 Task: Select company name "Google".
Action: Mouse moved to (900, 115)
Screenshot: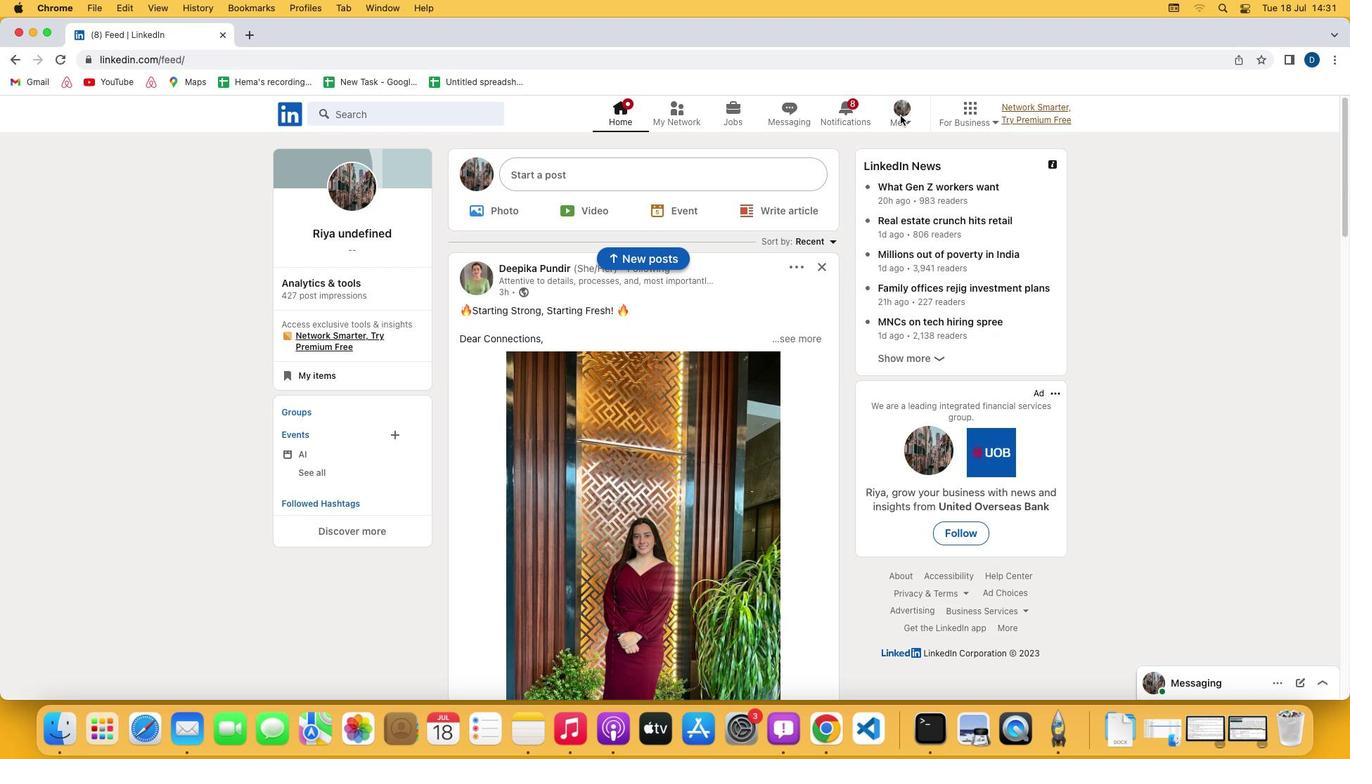
Action: Mouse pressed left at (900, 115)
Screenshot: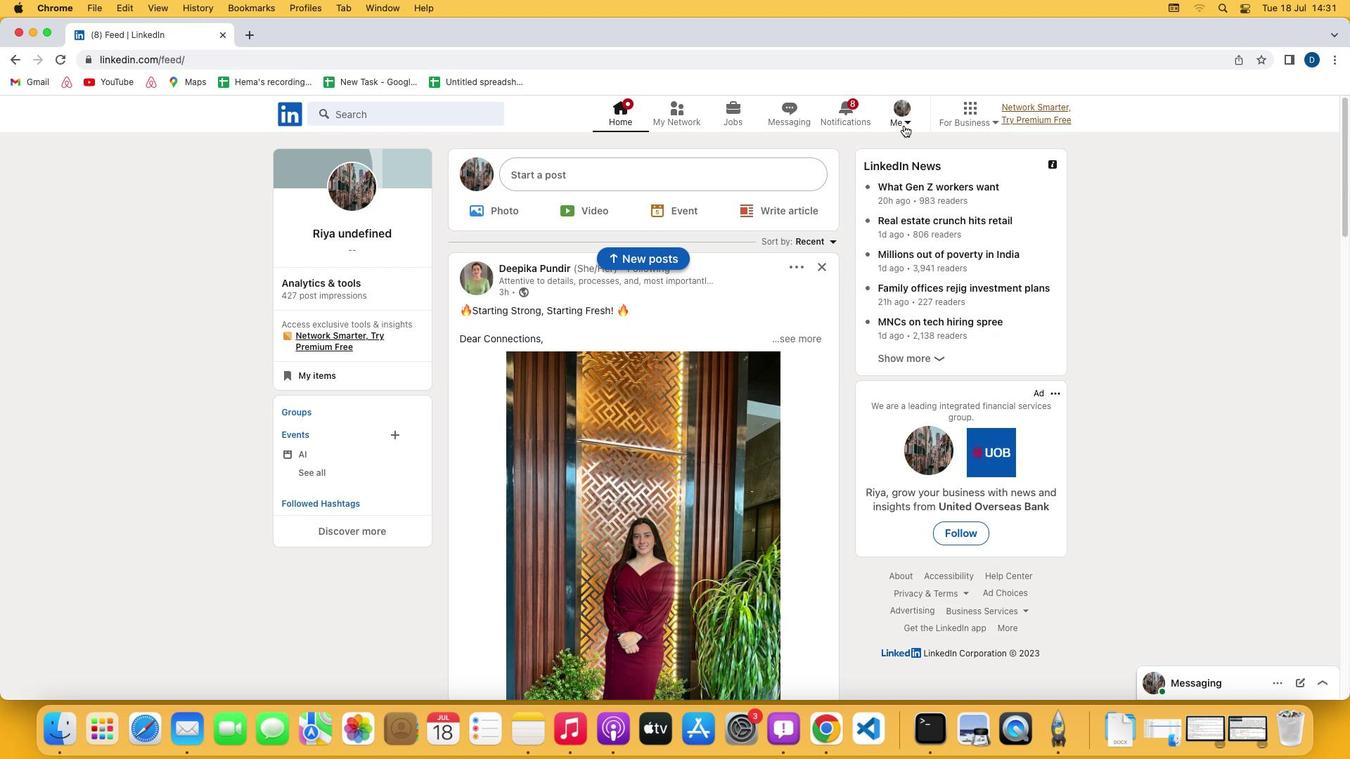 
Action: Mouse moved to (907, 122)
Screenshot: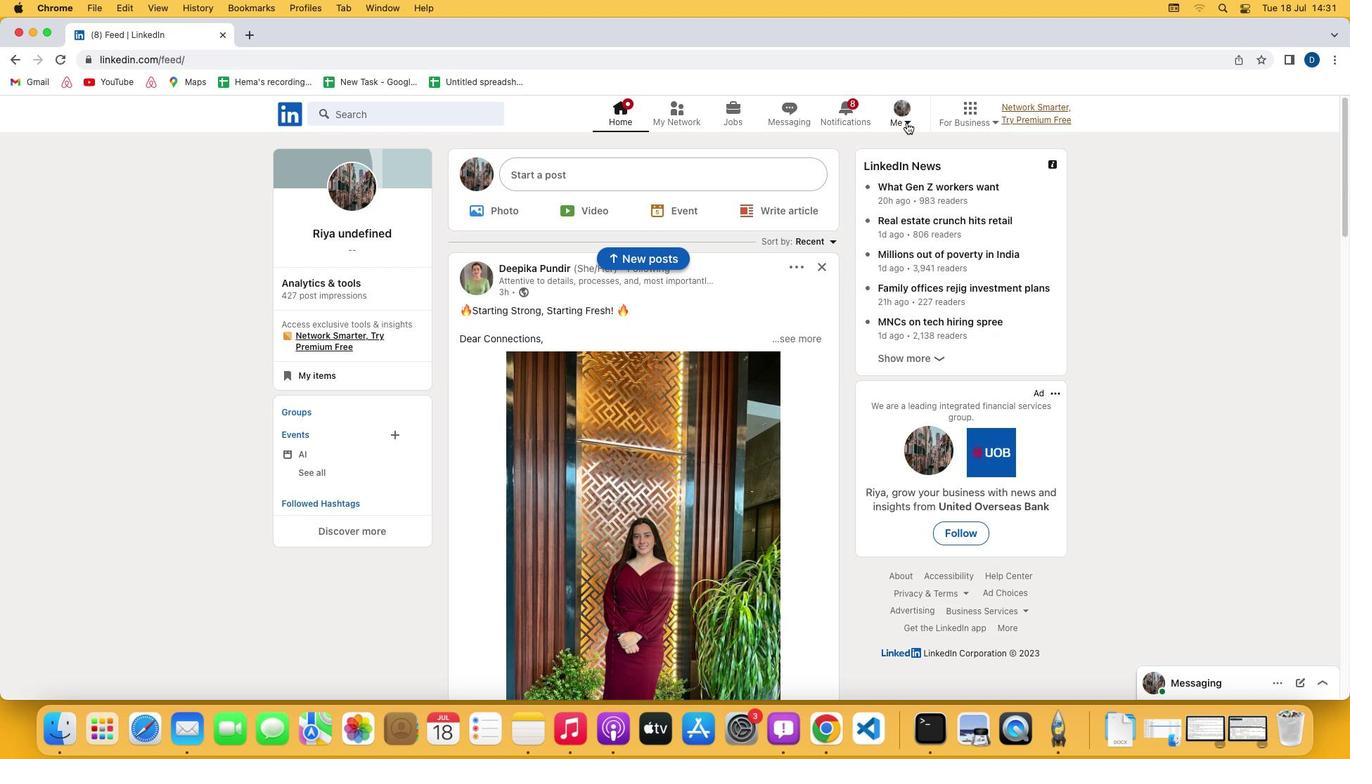 
Action: Mouse pressed left at (907, 122)
Screenshot: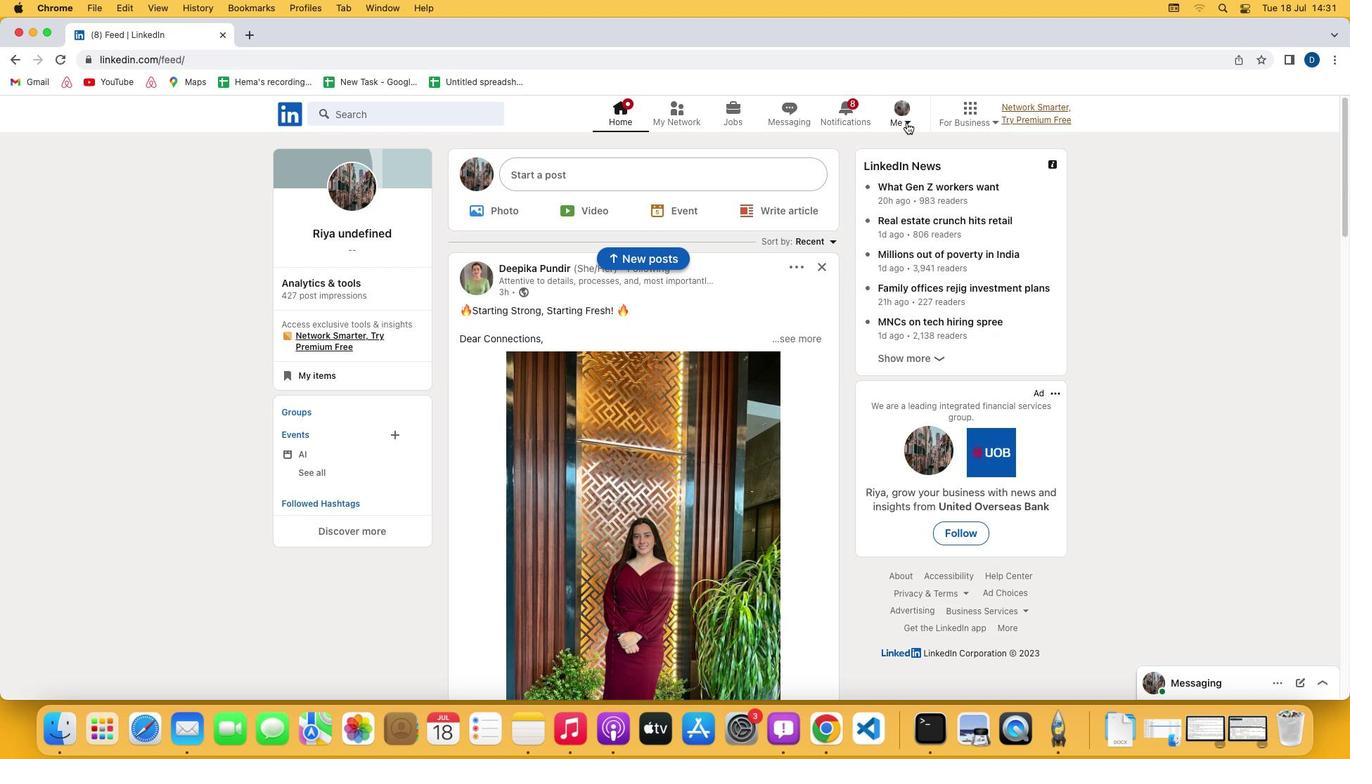 
Action: Mouse moved to (843, 192)
Screenshot: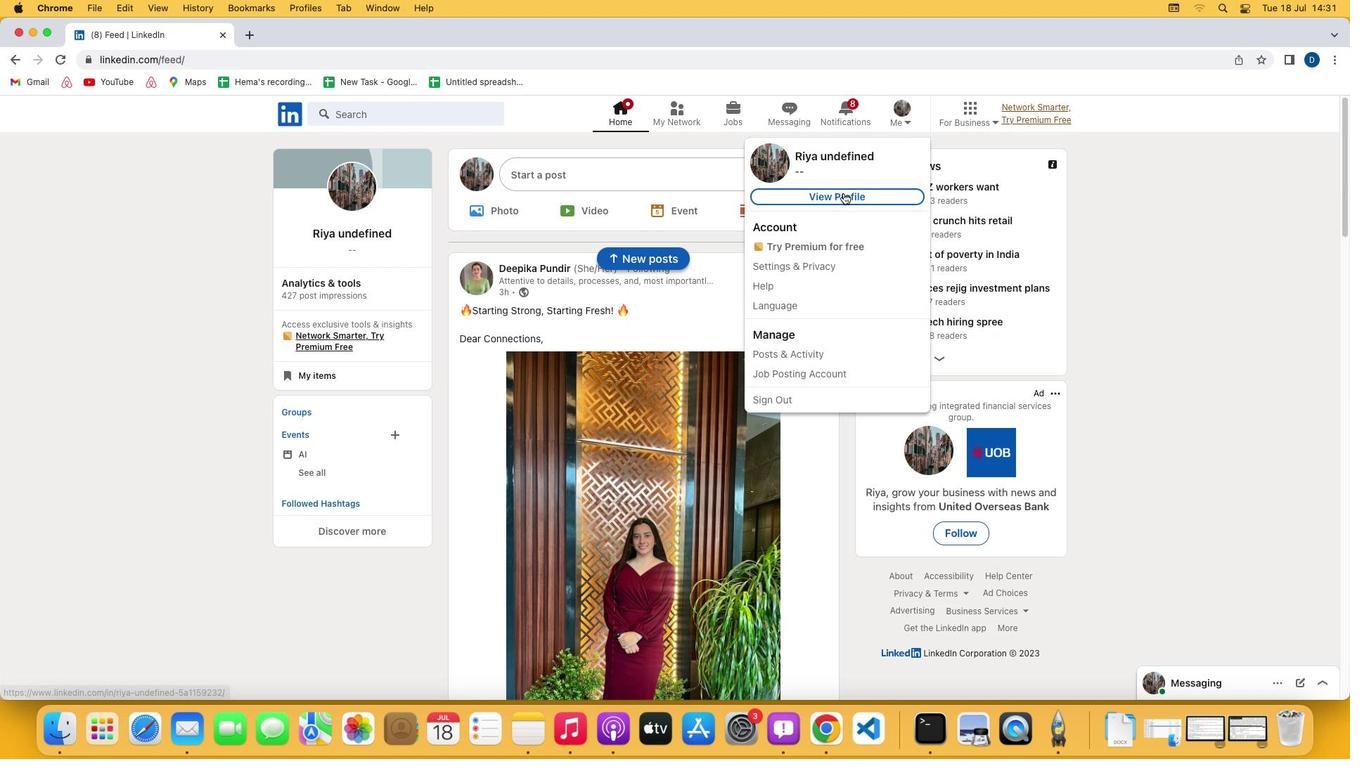 
Action: Mouse pressed left at (843, 192)
Screenshot: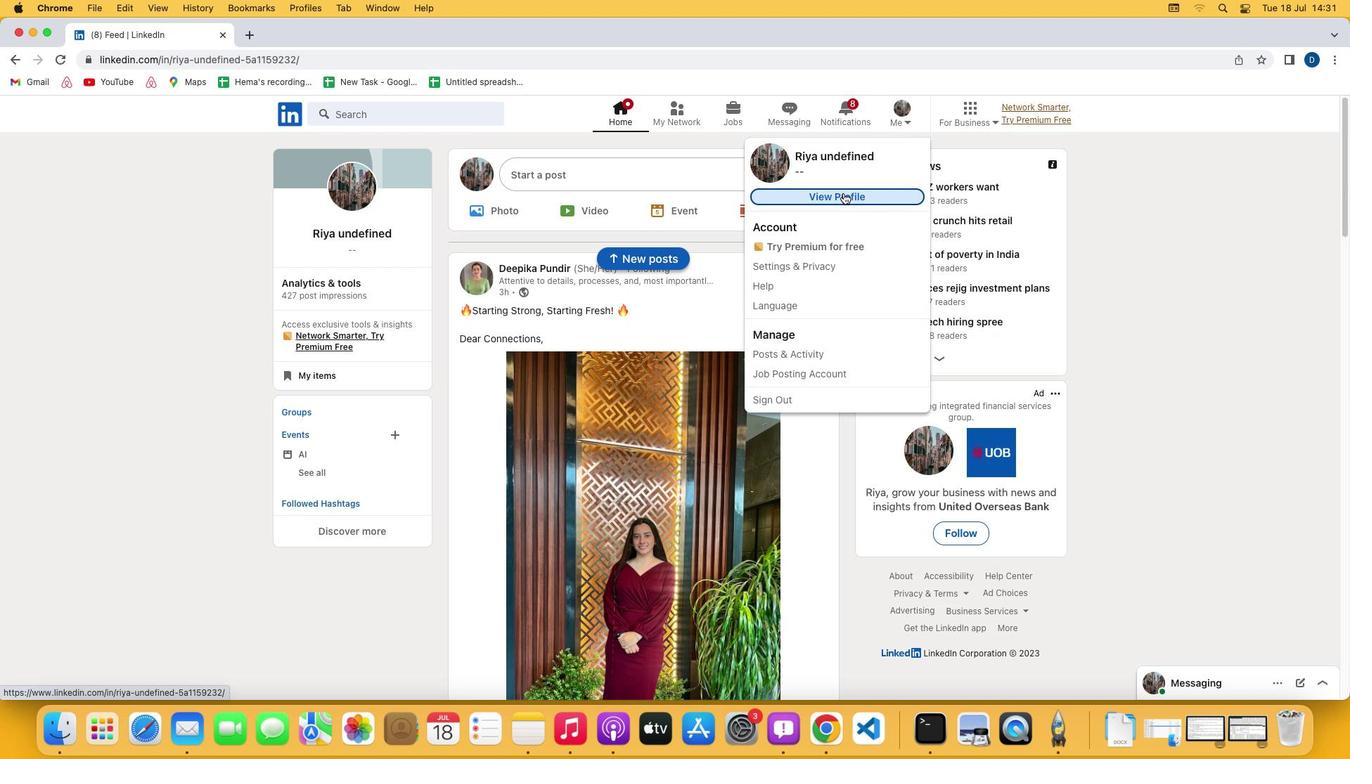 
Action: Mouse moved to (426, 475)
Screenshot: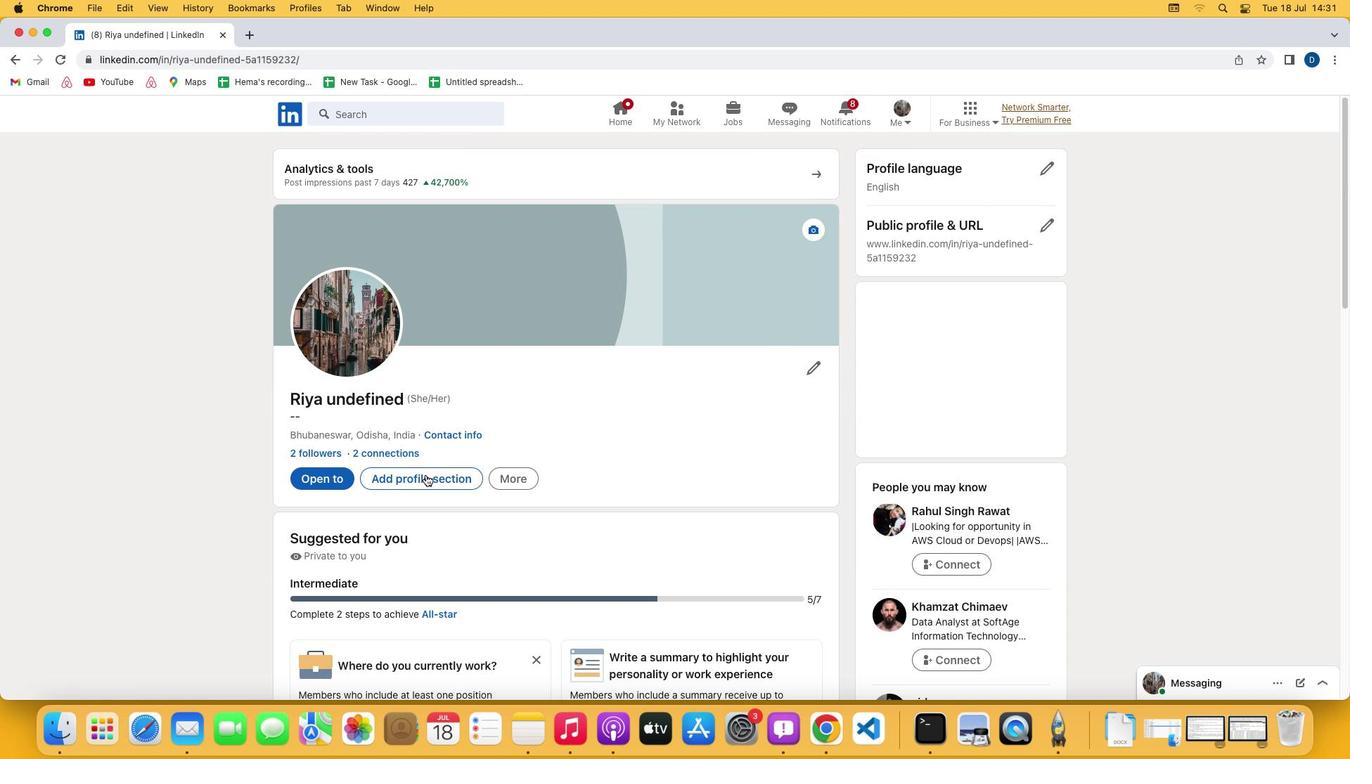 
Action: Mouse pressed left at (426, 475)
Screenshot: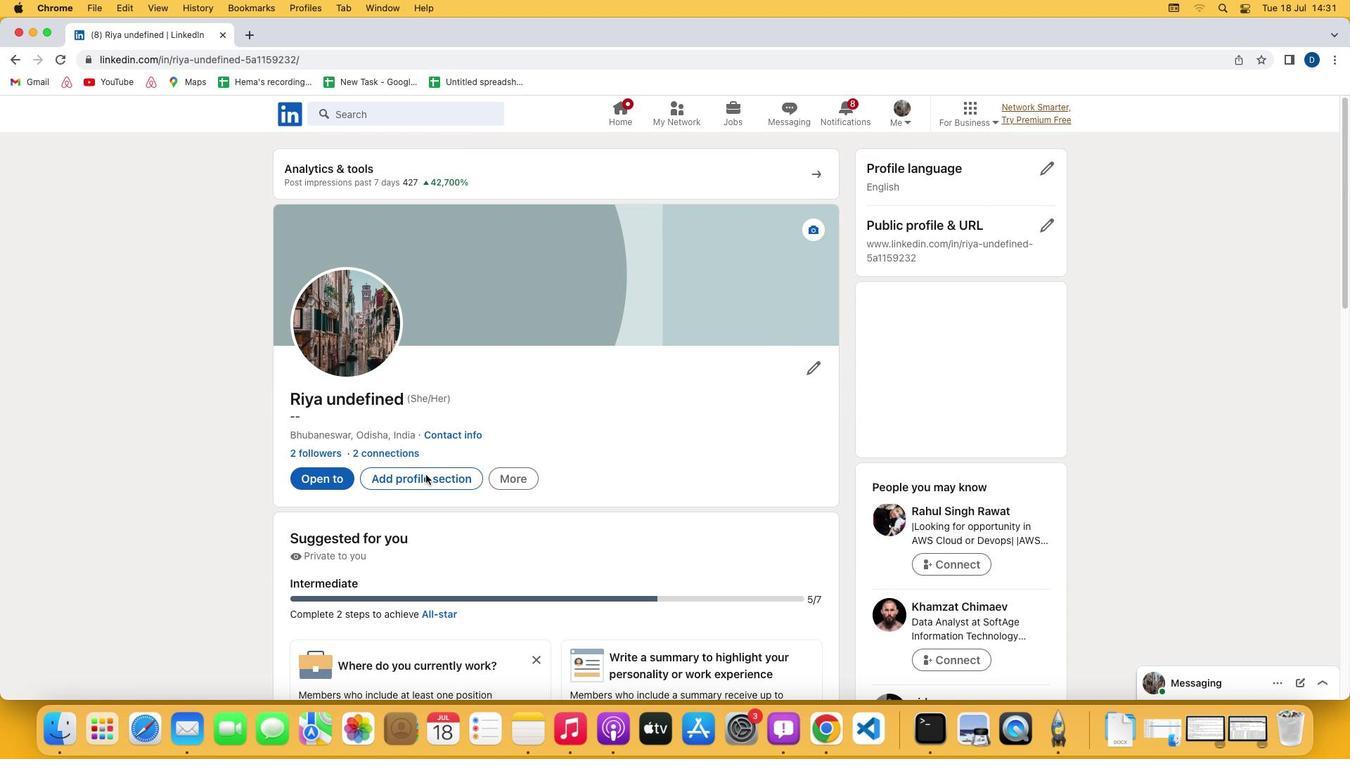 
Action: Mouse moved to (524, 311)
Screenshot: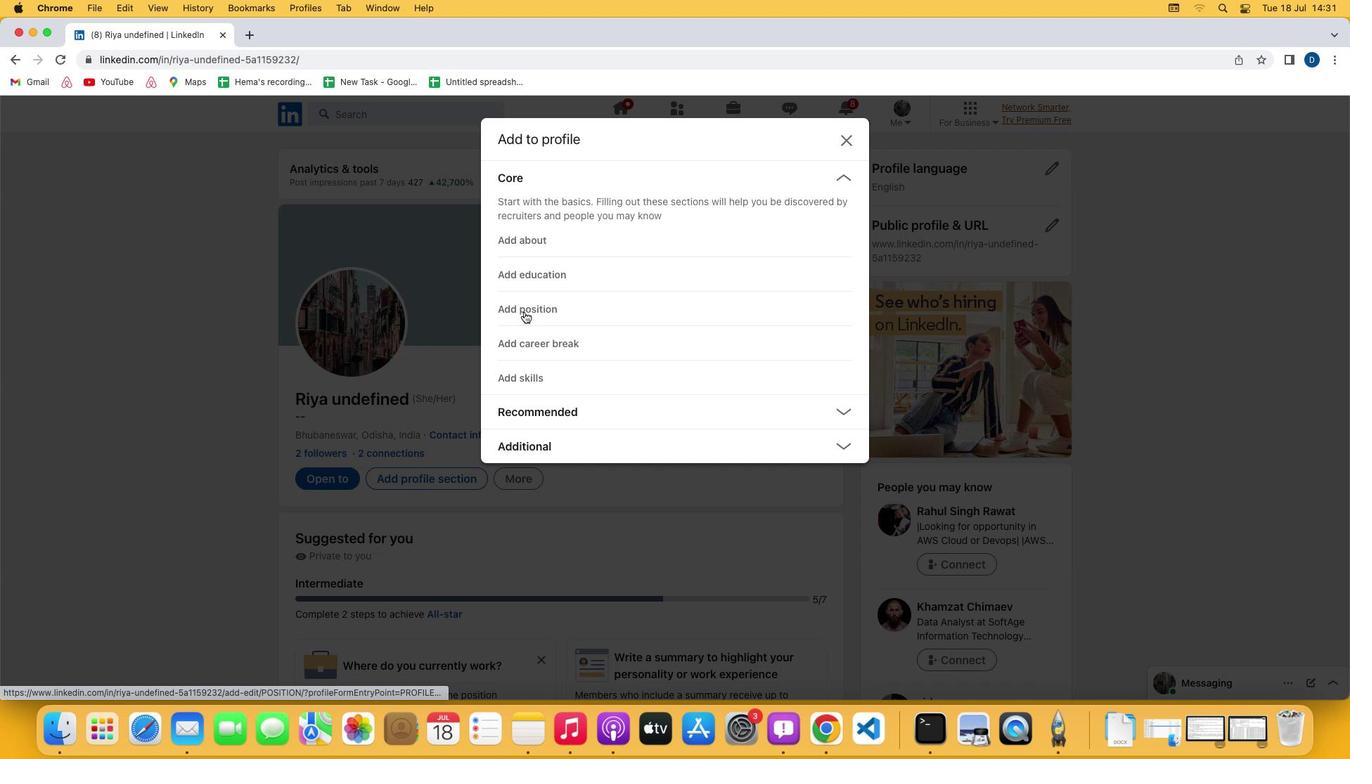 
Action: Mouse pressed left at (524, 311)
Screenshot: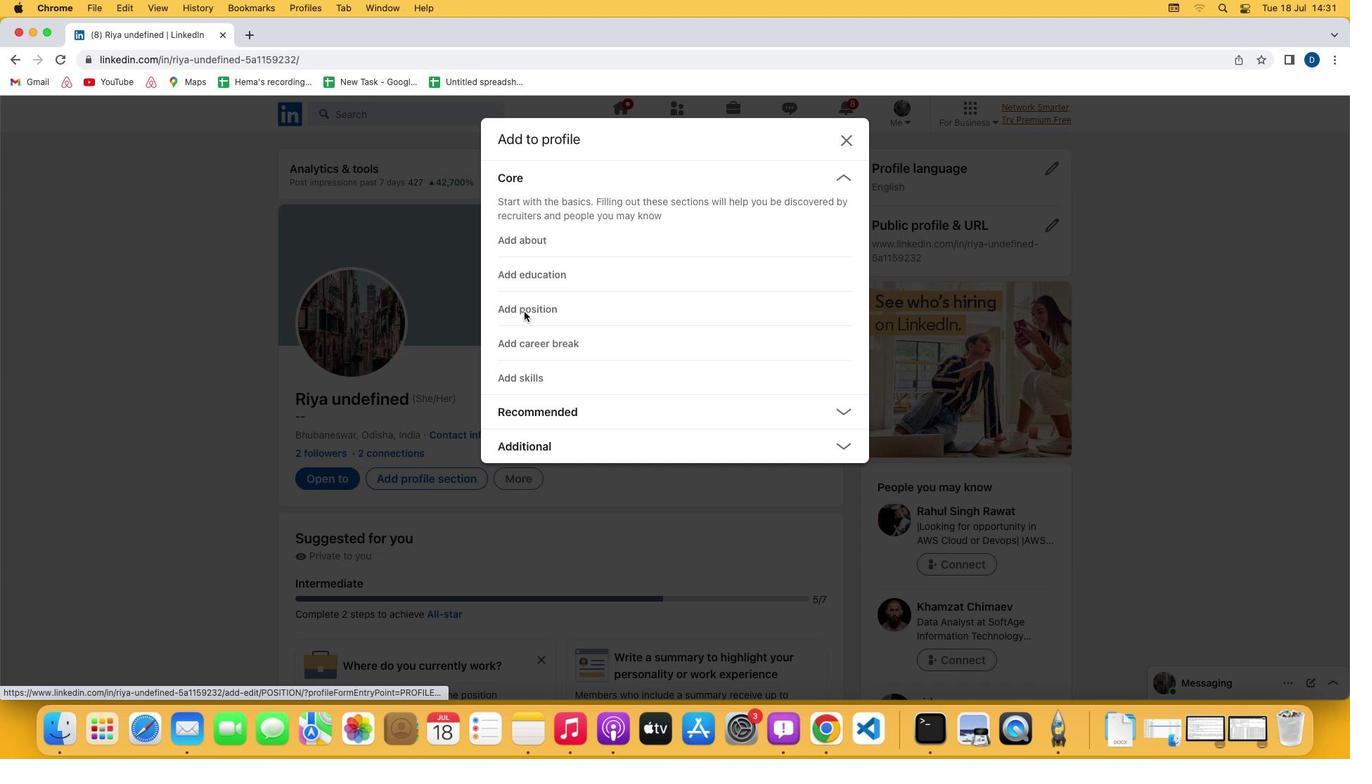 
Action: Mouse moved to (582, 425)
Screenshot: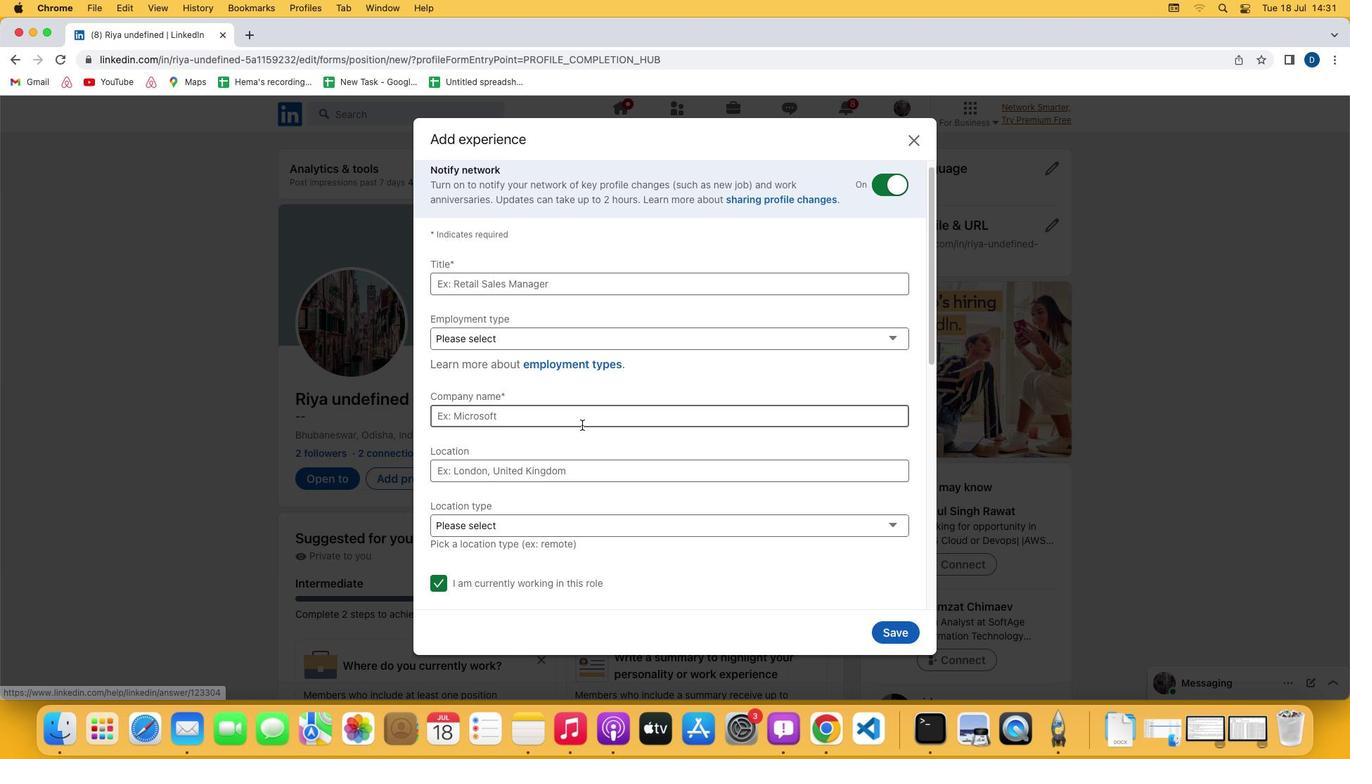 
Action: Mouse scrolled (582, 425) with delta (0, 0)
Screenshot: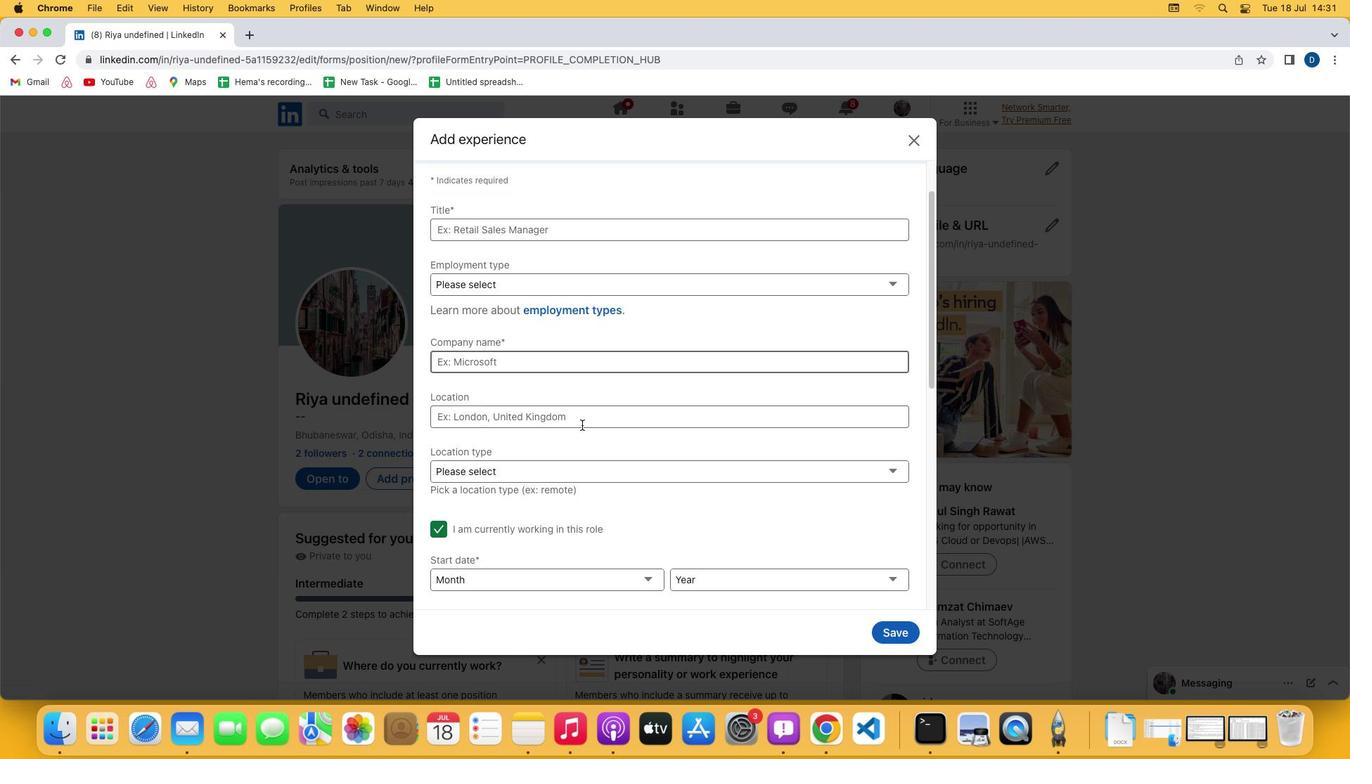 
Action: Mouse scrolled (582, 425) with delta (0, 0)
Screenshot: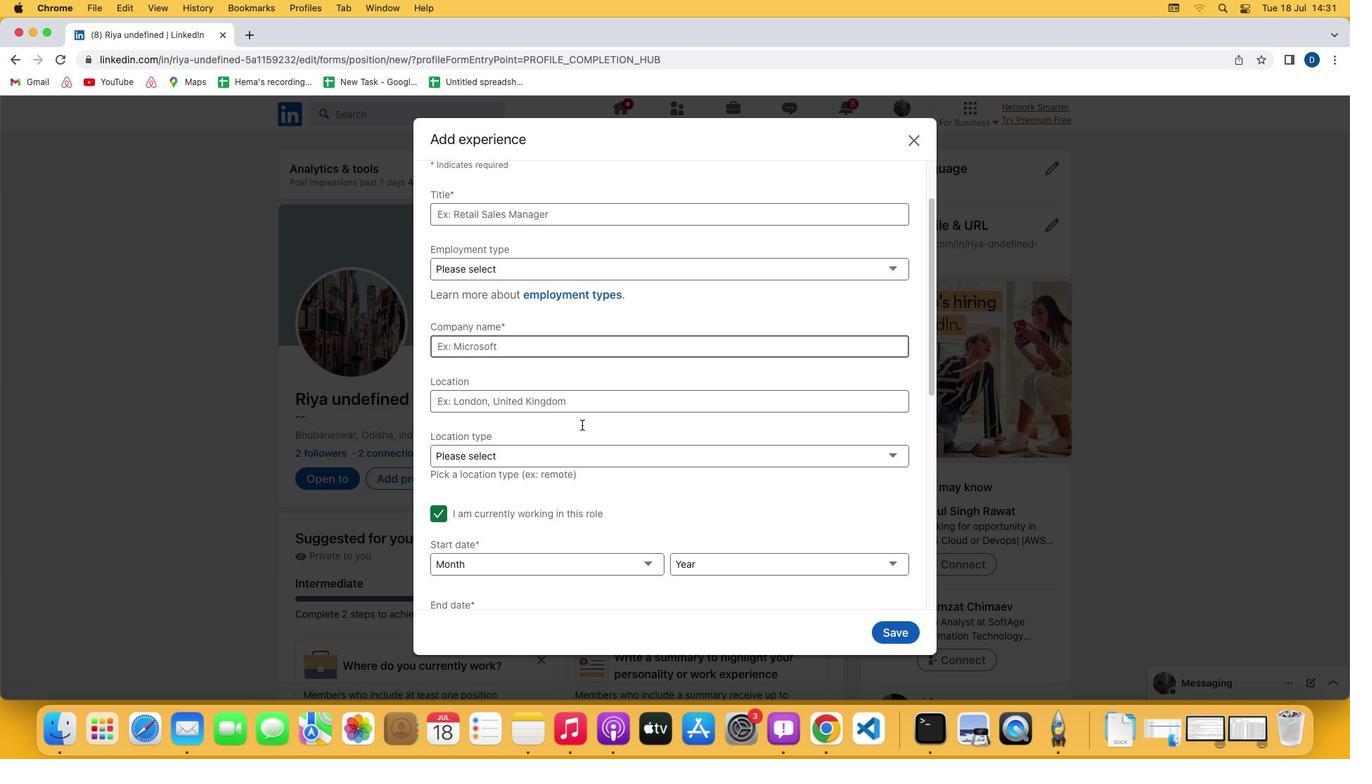 
Action: Mouse scrolled (582, 425) with delta (0, -1)
Screenshot: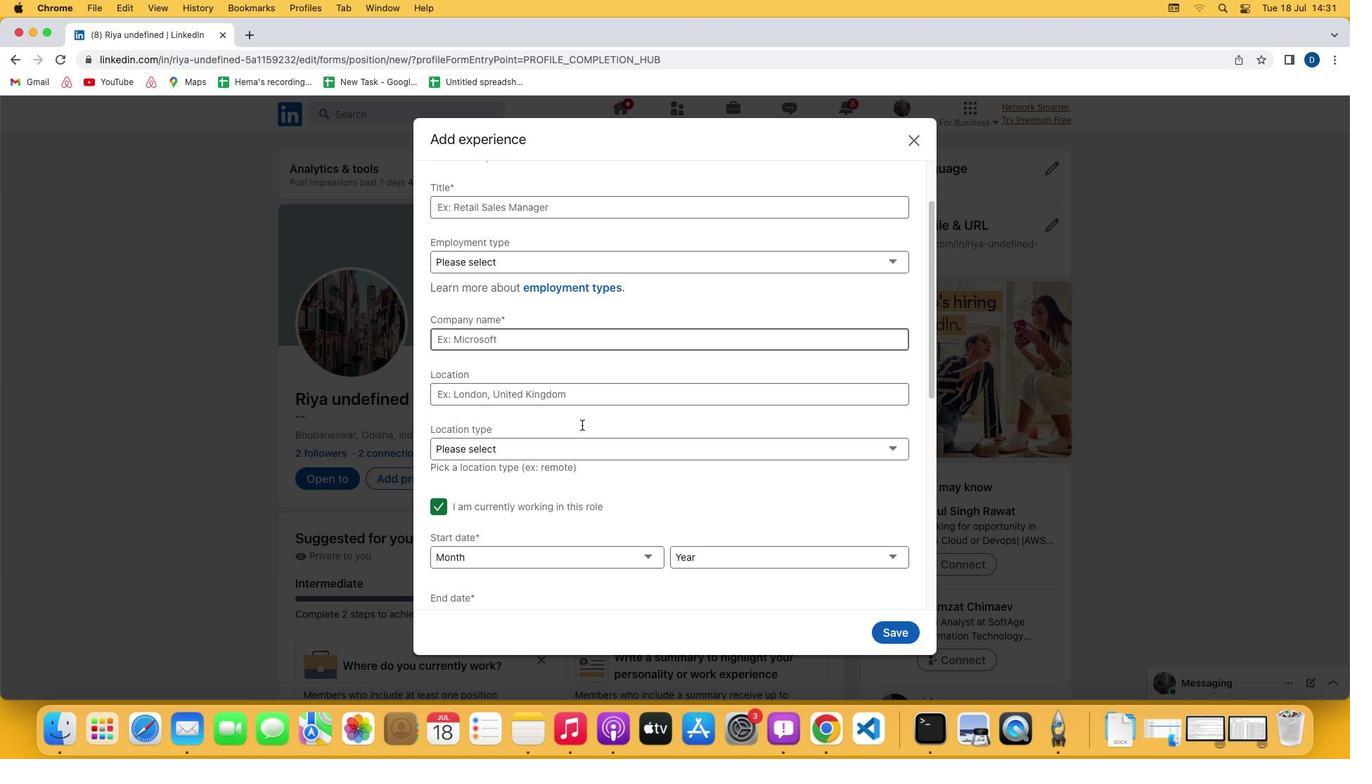 
Action: Mouse moved to (581, 426)
Screenshot: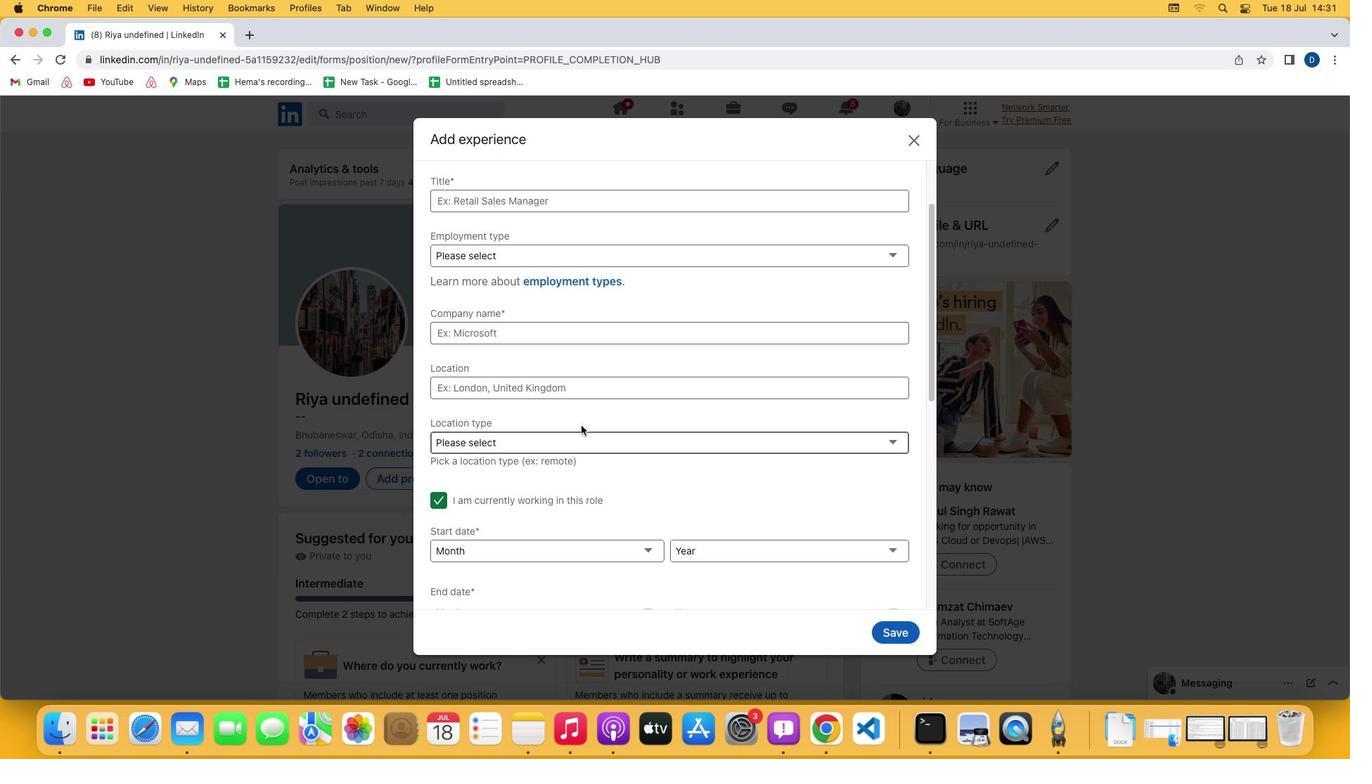 
Action: Mouse scrolled (581, 426) with delta (0, 0)
Screenshot: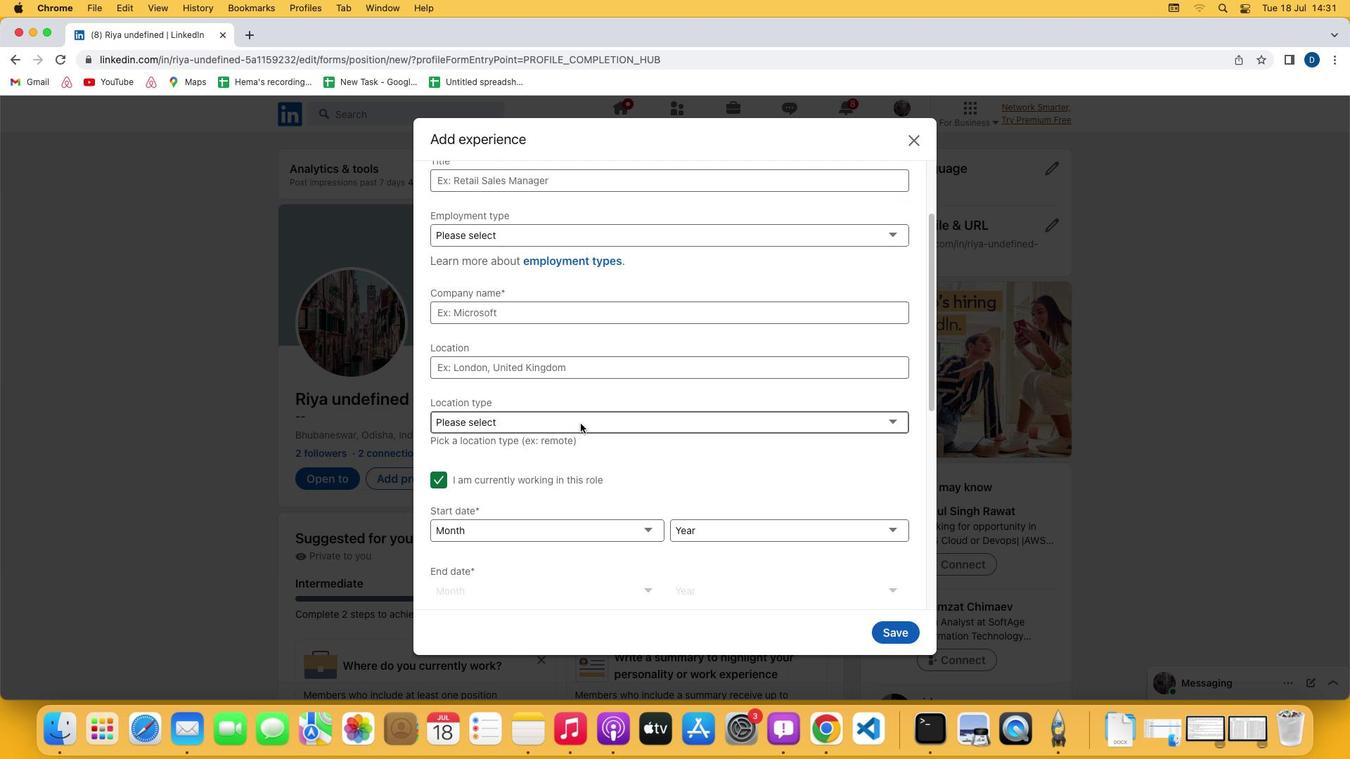 
Action: Mouse scrolled (581, 426) with delta (0, 0)
Screenshot: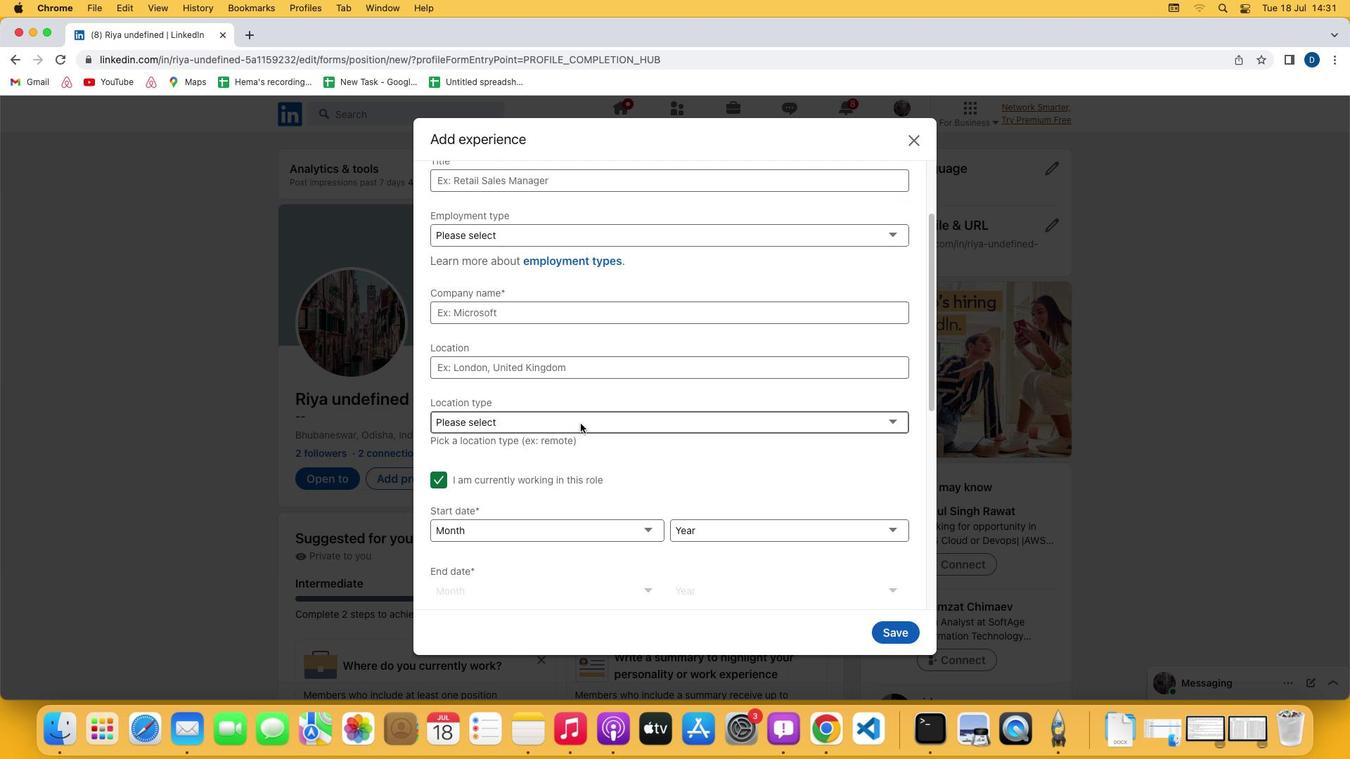 
Action: Mouse scrolled (581, 426) with delta (0, 0)
Screenshot: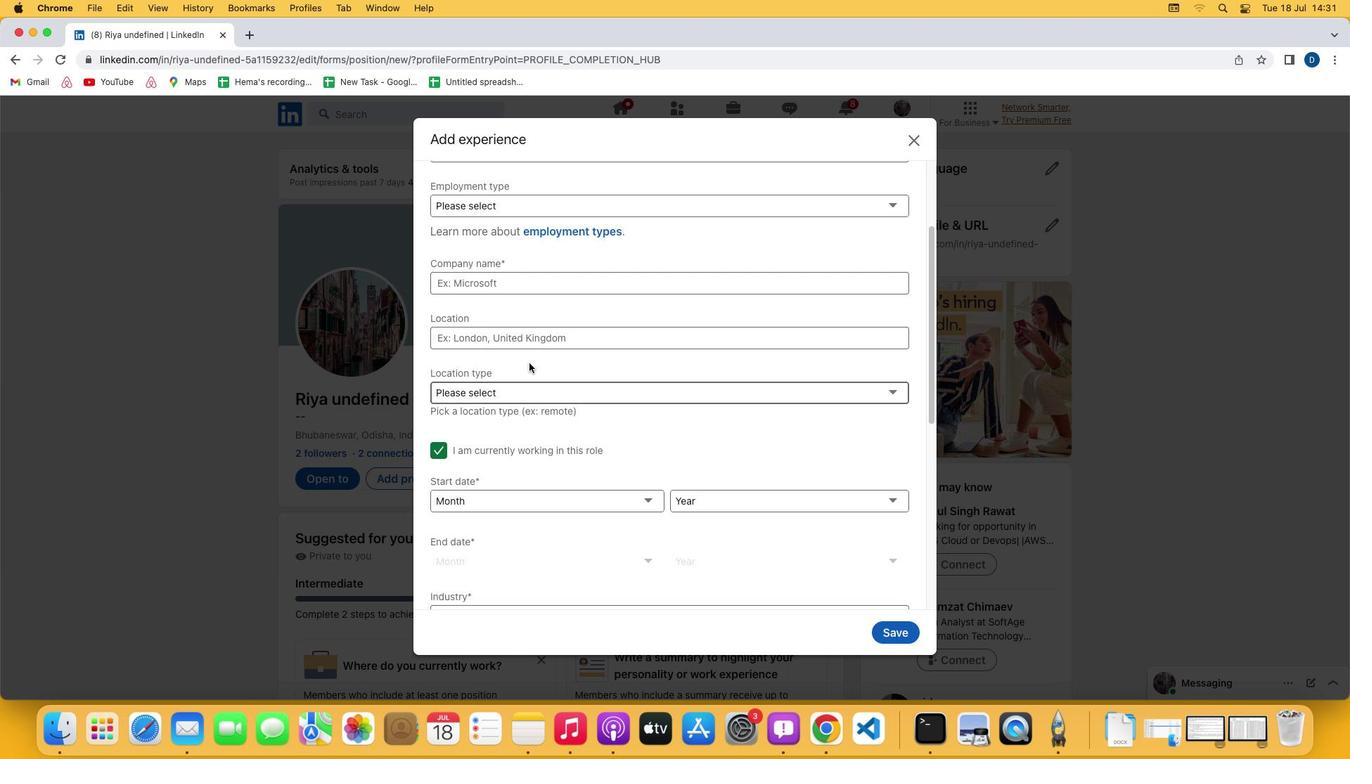 
Action: Mouse moved to (514, 278)
Screenshot: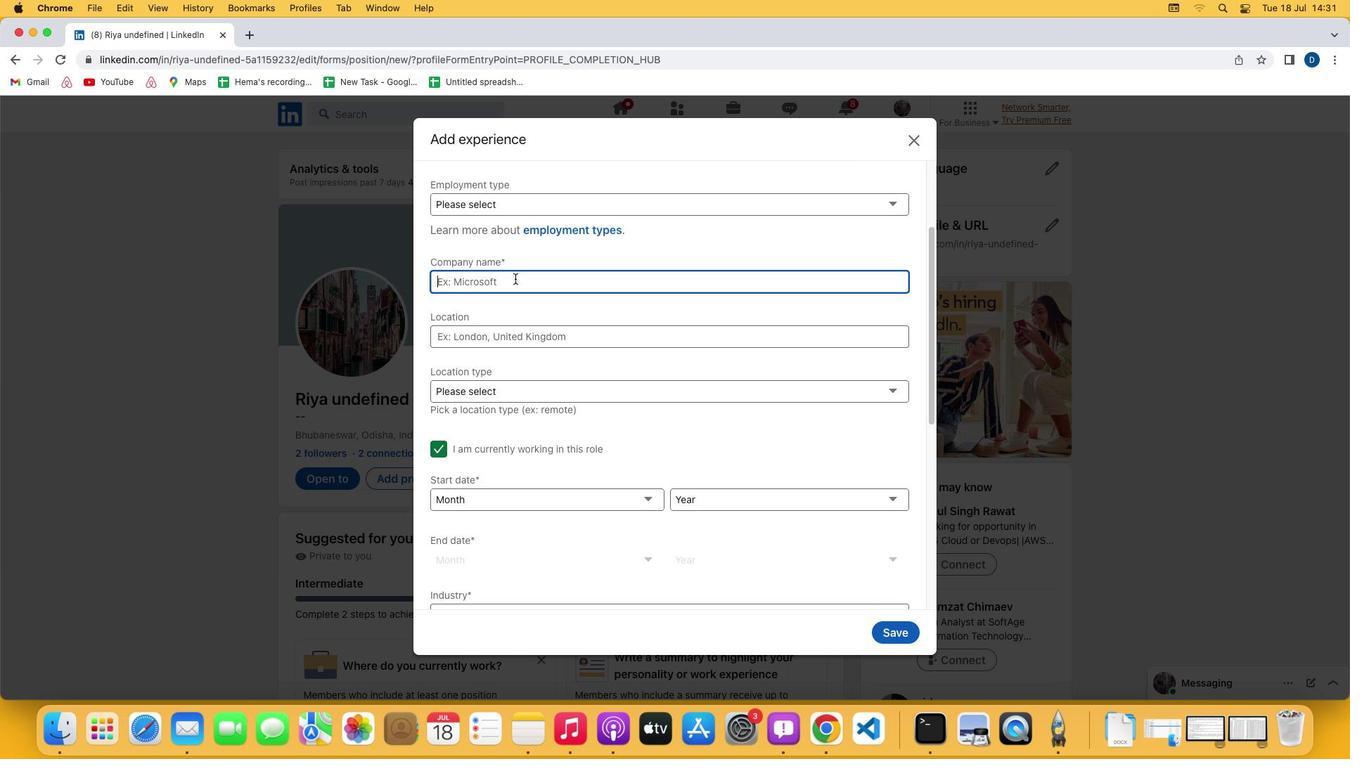 
Action: Mouse pressed left at (514, 278)
Screenshot: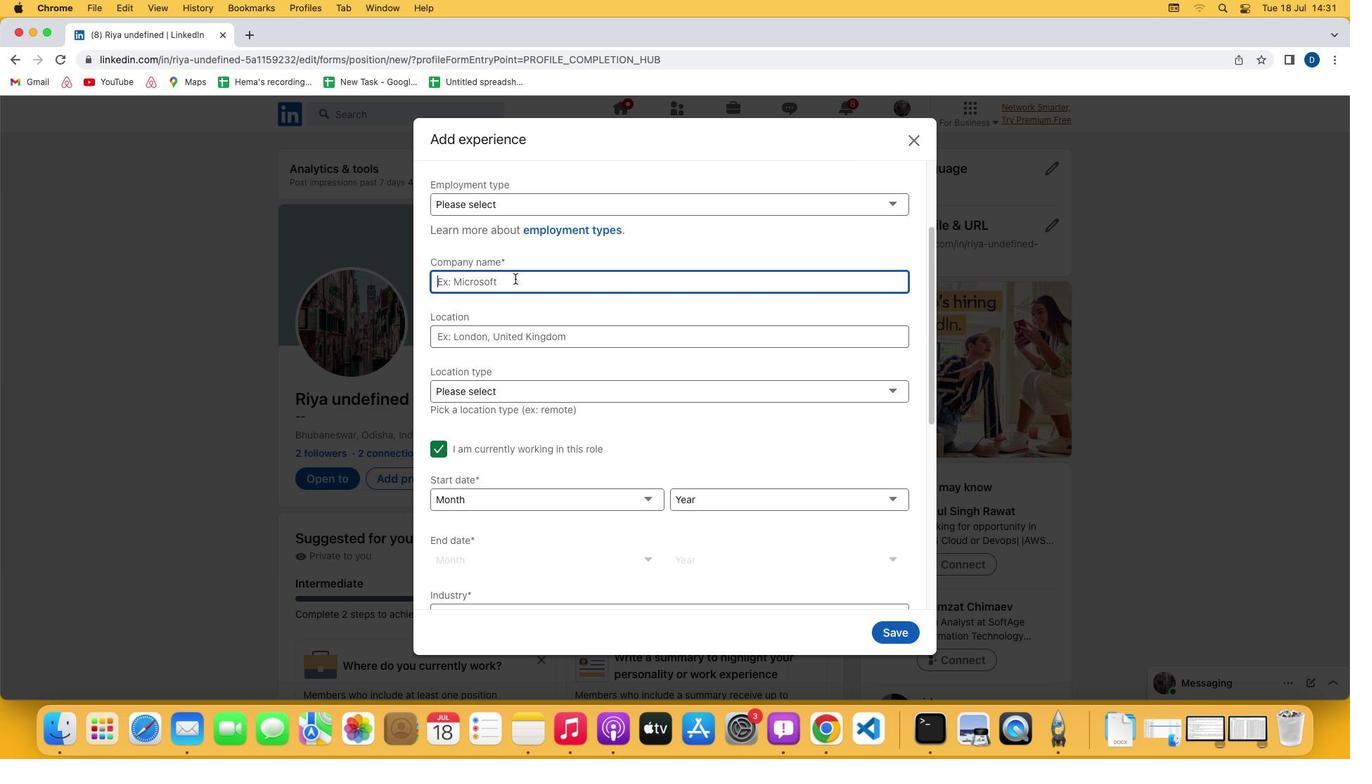 
Action: Key pressed Key.shift'G''o''o''g''l''e'
Screenshot: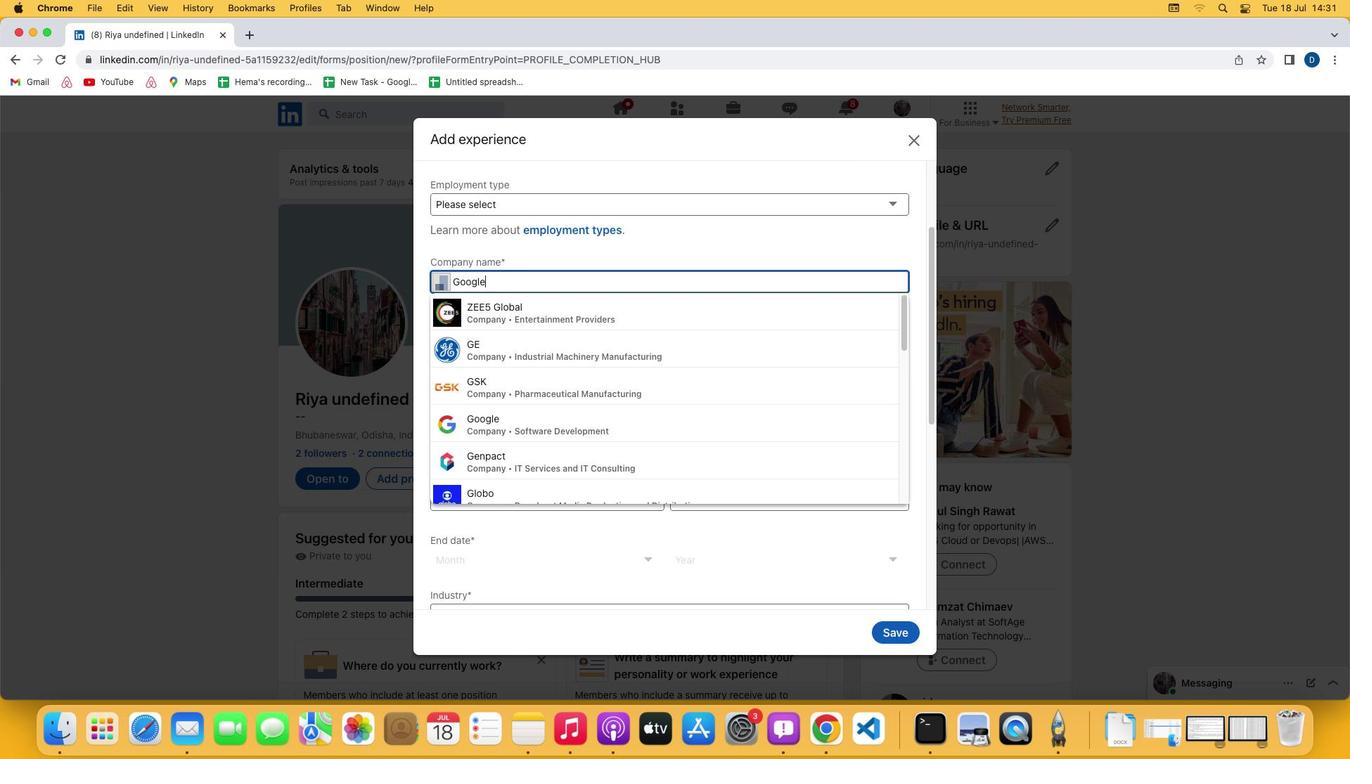 
